 Task: Make in the project CarveWorks an epic 'Test Environment Management'. Create in the project CarveWorks an epic 'Compliance Management'. Add in the project CarveWorks an epic 'Cloud Cost Optimization'
Action: Mouse moved to (172, 47)
Screenshot: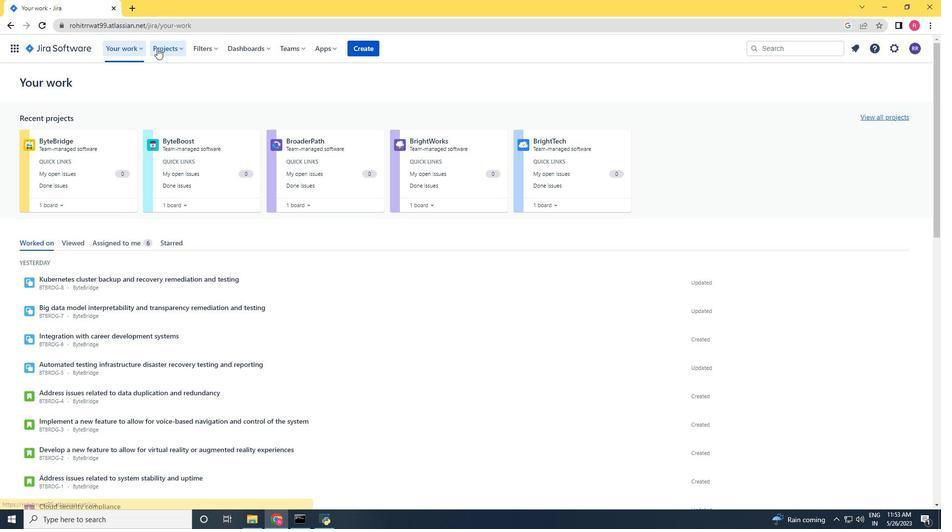 
Action: Mouse pressed left at (172, 47)
Screenshot: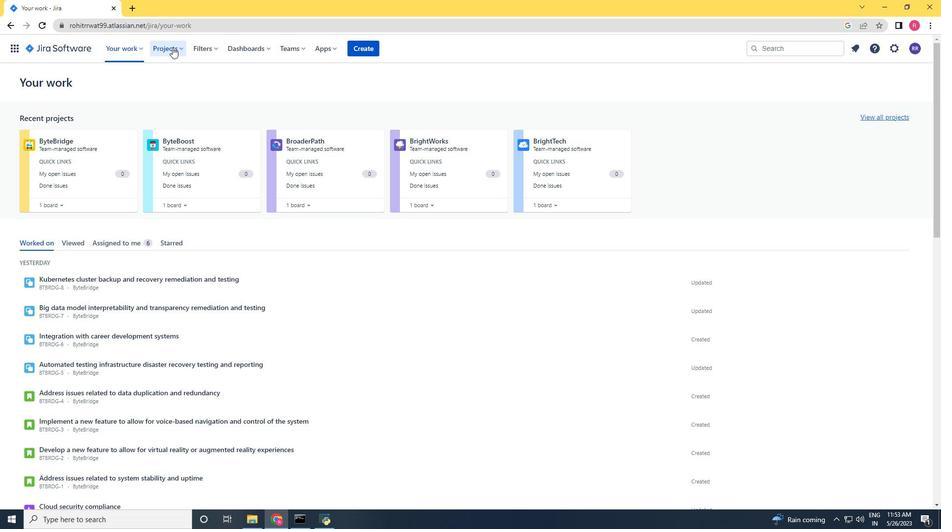 
Action: Mouse moved to (187, 87)
Screenshot: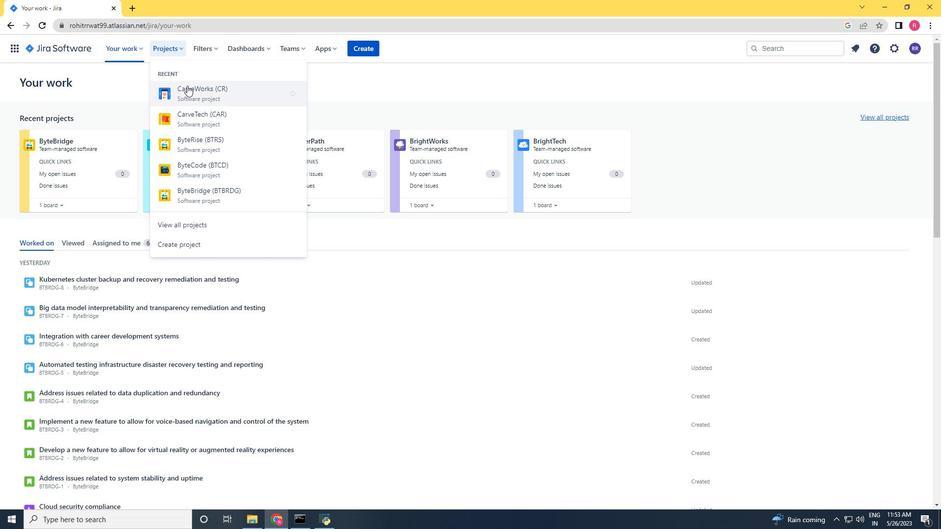
Action: Mouse pressed left at (187, 87)
Screenshot: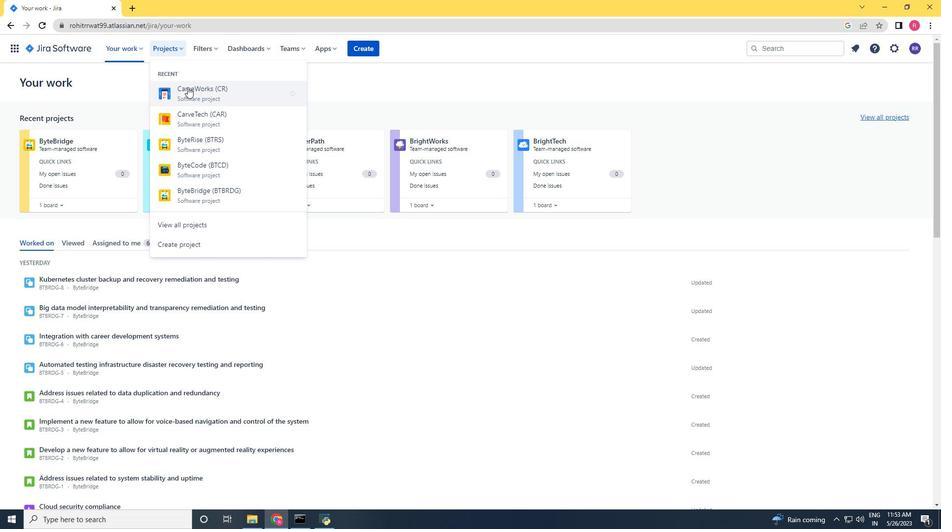 
Action: Mouse moved to (24, 147)
Screenshot: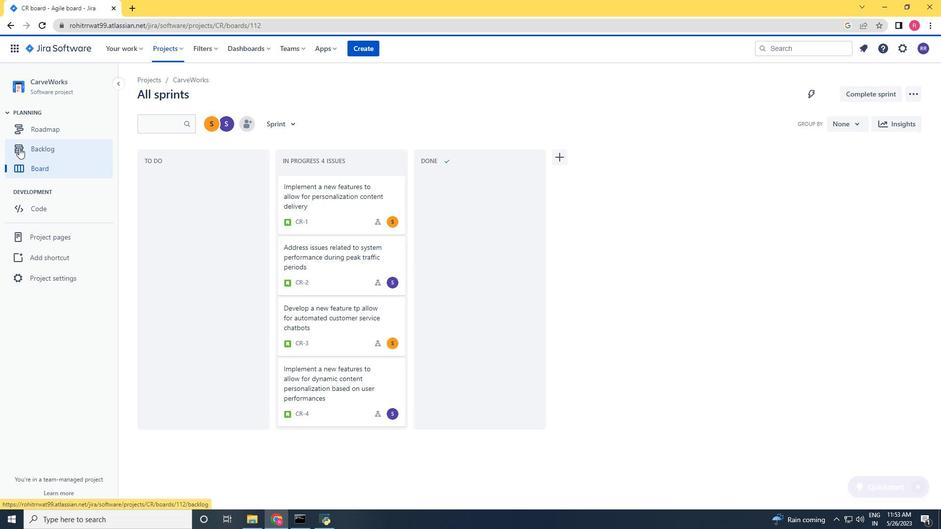 
Action: Mouse pressed left at (24, 147)
Screenshot: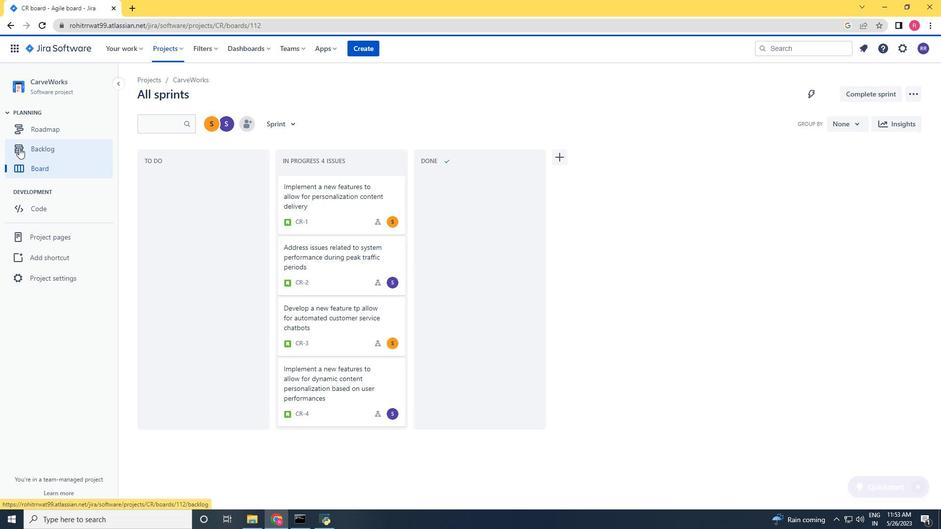 
Action: Mouse moved to (296, 127)
Screenshot: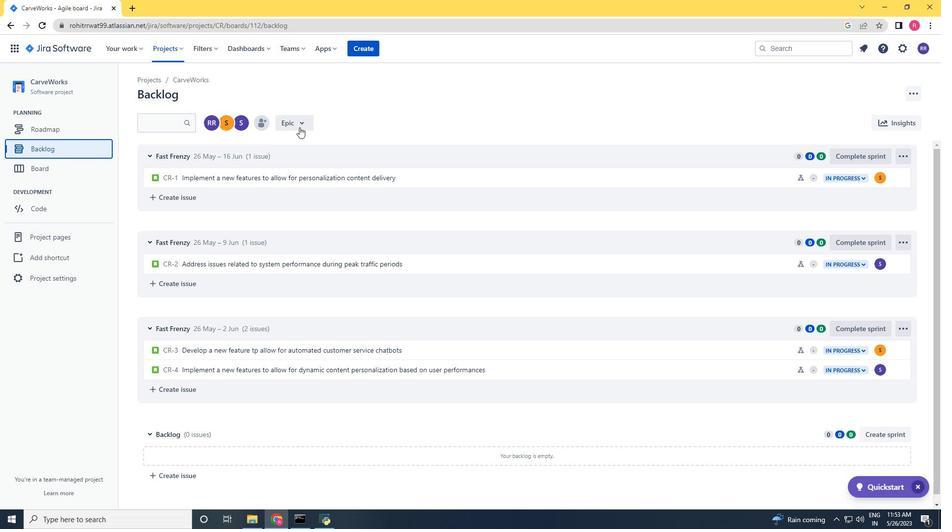 
Action: Mouse pressed left at (296, 127)
Screenshot: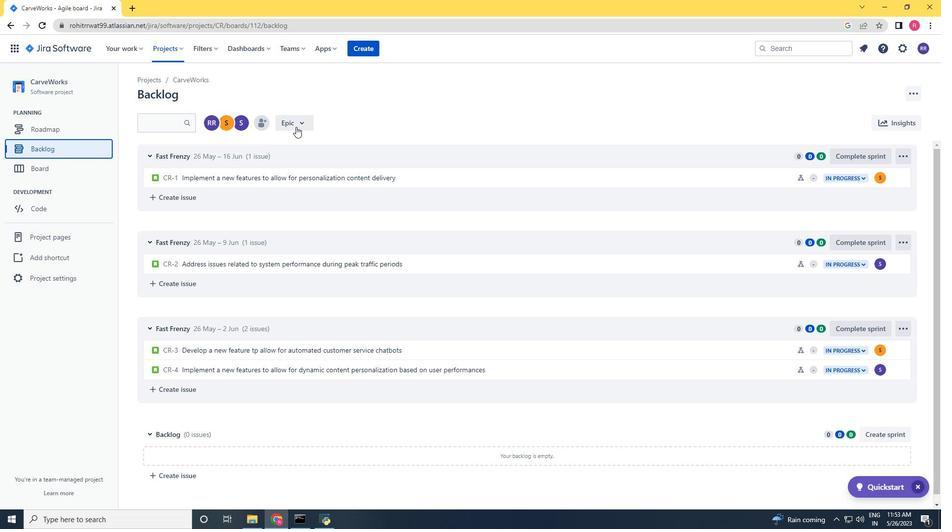 
Action: Mouse moved to (293, 186)
Screenshot: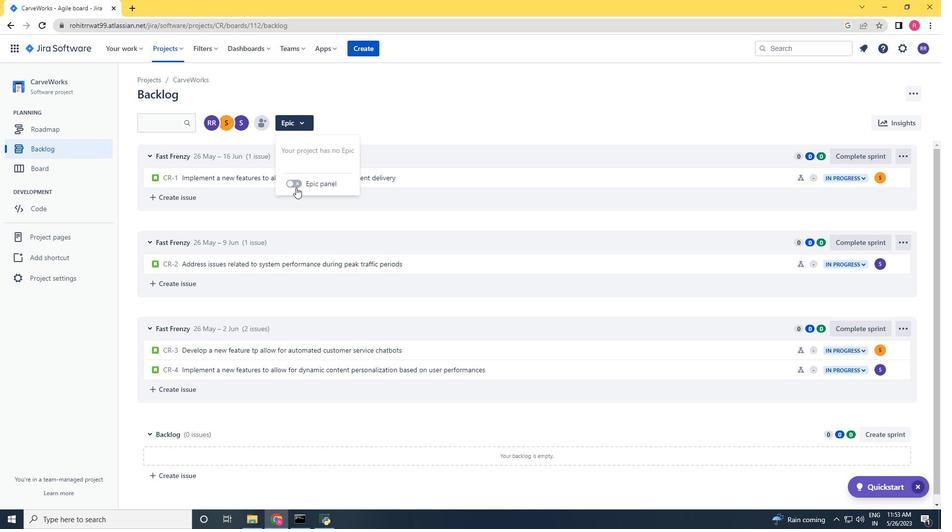 
Action: Mouse pressed left at (293, 186)
Screenshot: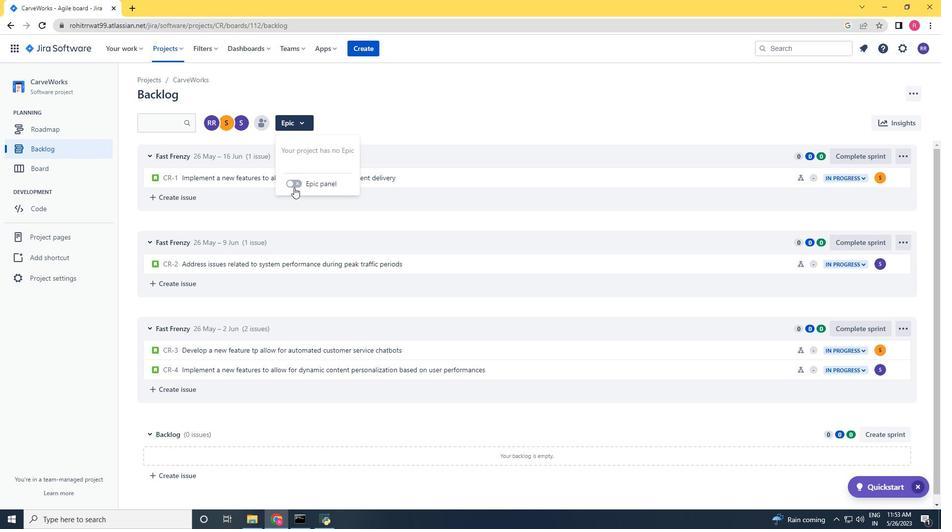 
Action: Mouse moved to (191, 335)
Screenshot: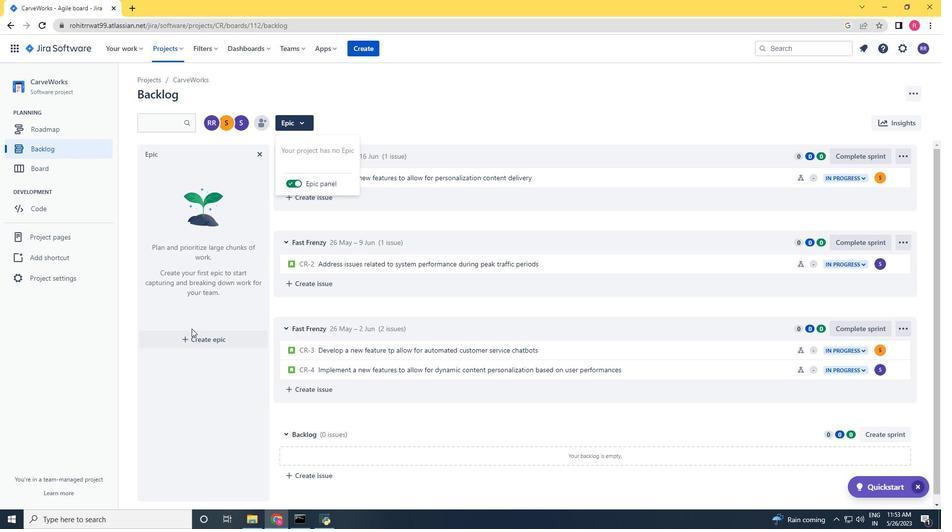 
Action: Mouse pressed left at (191, 335)
Screenshot: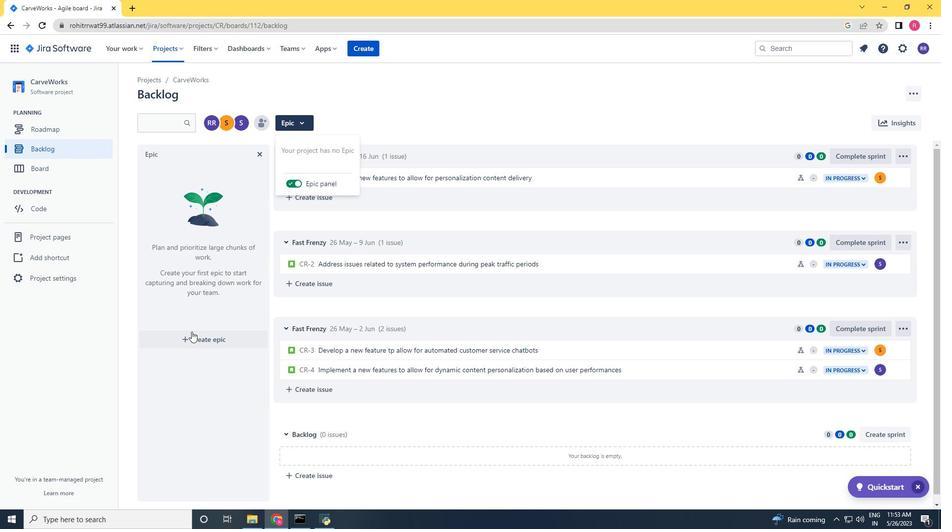 
Action: Mouse moved to (479, 59)
Screenshot: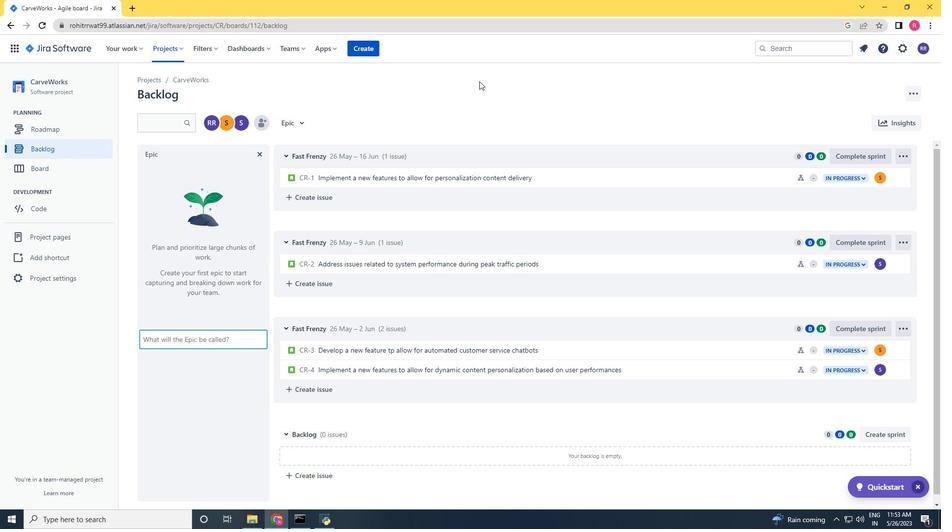 
Action: Key pressed <Key.shift>Test<Key.space><Key.shift>Environment<Key.space><Key.shift><Key.shift><Key.shift><Key.shift><Key.shift><Key.shift><Key.shift><Key.shift><Key.shift><Key.shift><Key.shift><Key.shift><Key.shift><Key.shift><Key.shift><Key.shift>Mn<Key.backspace>anagement<Key.space><Key.enter><Key.shift>Compliance<Key.space><Key.shift>Managemne<Key.backspace><Key.backspace>ent<Key.space><Key.enter><Key.shift>Clor<Key.backspace>ud<Key.space><Key.shift>Cost<Key.space><Key.shift><Key.shift><Key.shift><Key.shift>Optimization<Key.space><Key.enter>
Screenshot: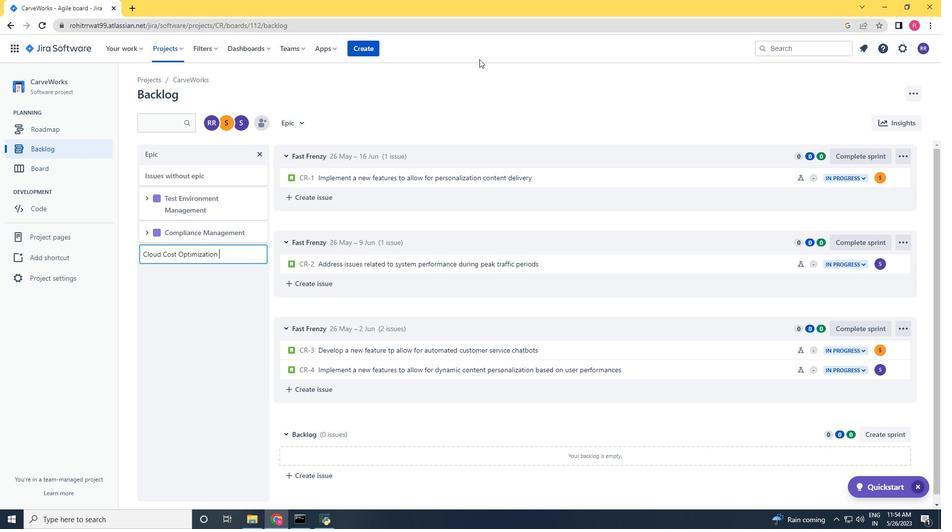
Action: Mouse moved to (393, 252)
Screenshot: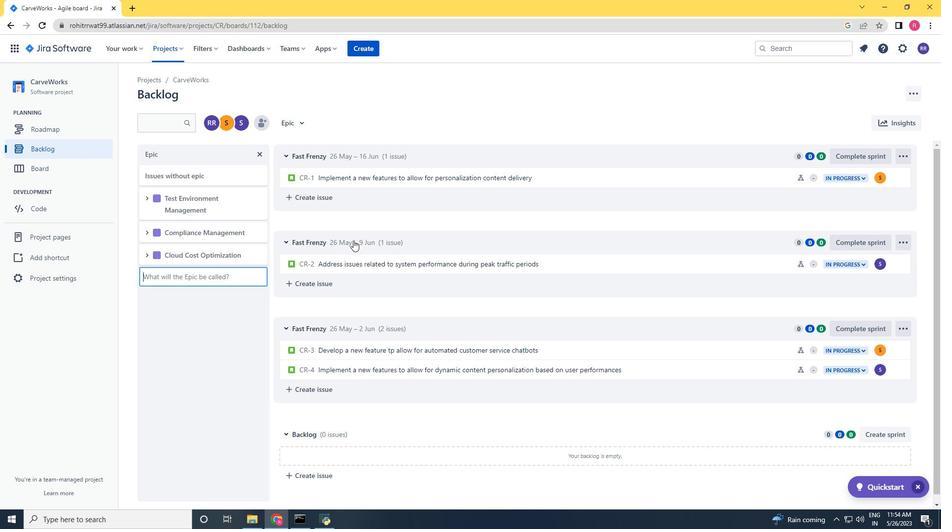 
Action: Mouse scrolled (393, 253) with delta (0, 0)
Screenshot: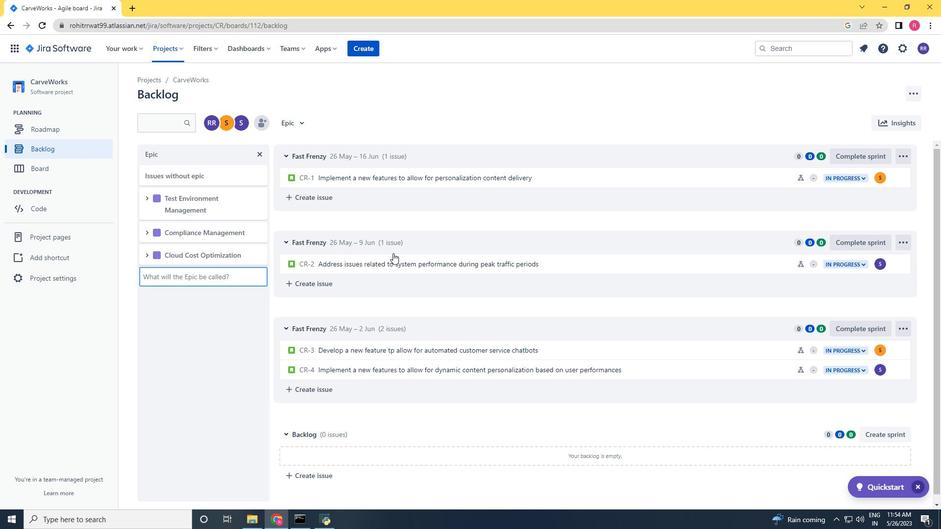 
Action: Mouse scrolled (393, 253) with delta (0, 0)
Screenshot: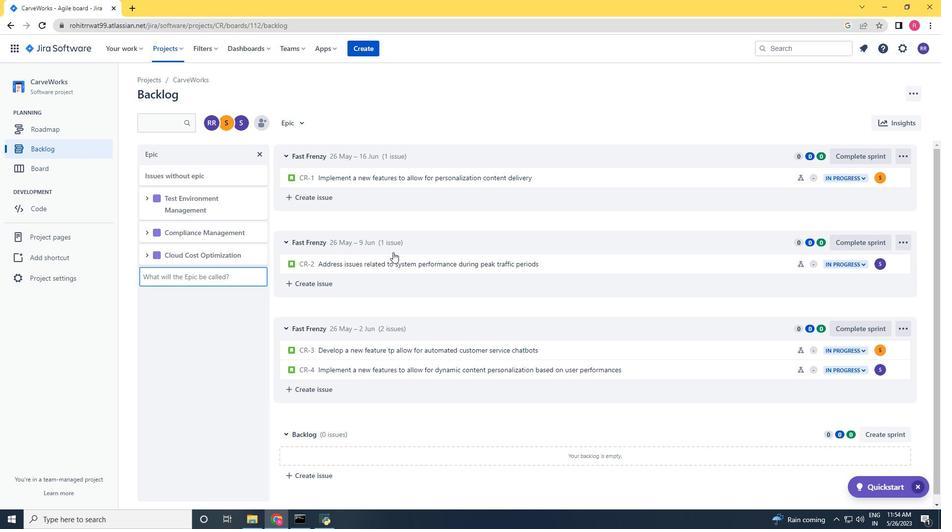 
Action: Mouse scrolled (393, 253) with delta (0, 0)
Screenshot: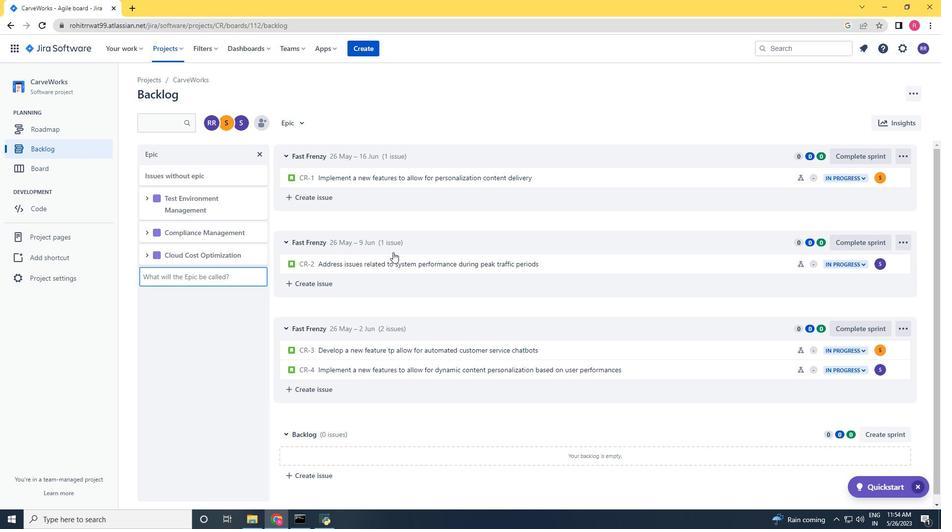 
